 Task: Open settings.json of the ports attribute.
Action: Mouse moved to (68, 477)
Screenshot: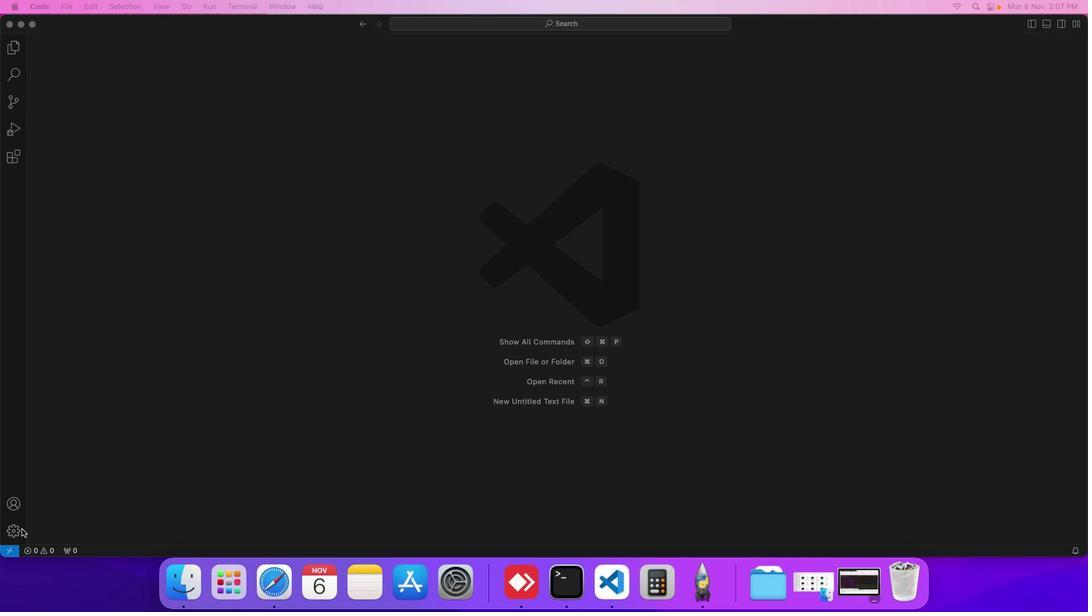 
Action: Mouse pressed left at (68, 477)
Screenshot: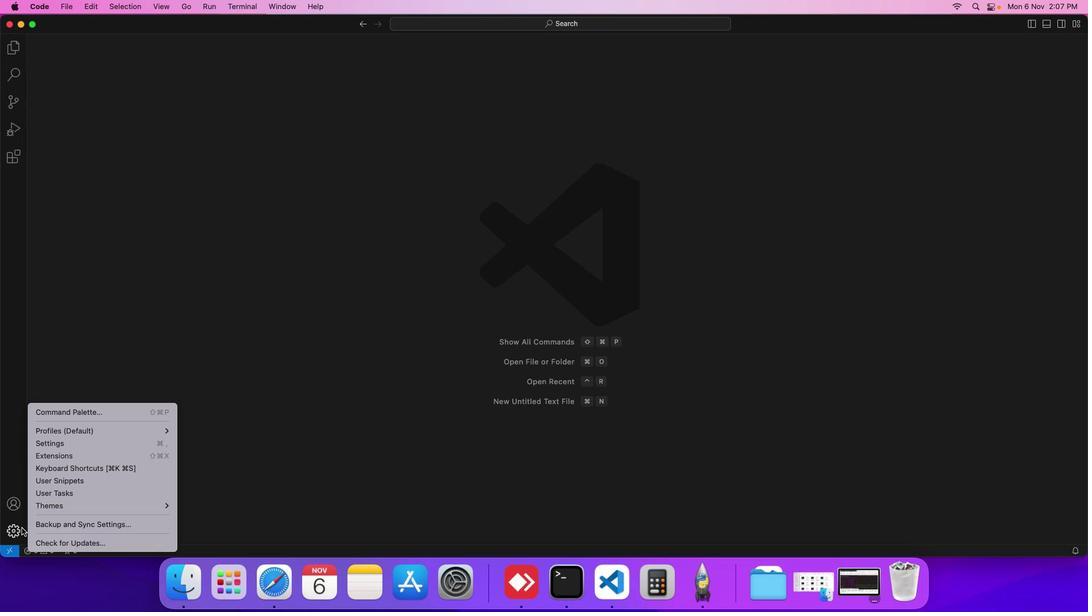
Action: Mouse moved to (91, 409)
Screenshot: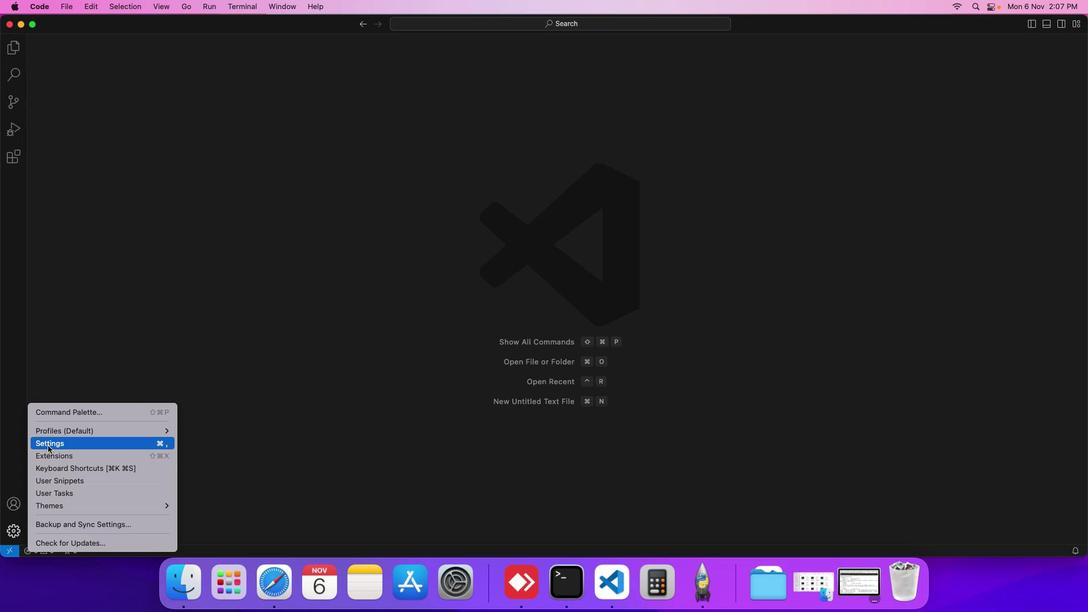 
Action: Mouse pressed left at (91, 409)
Screenshot: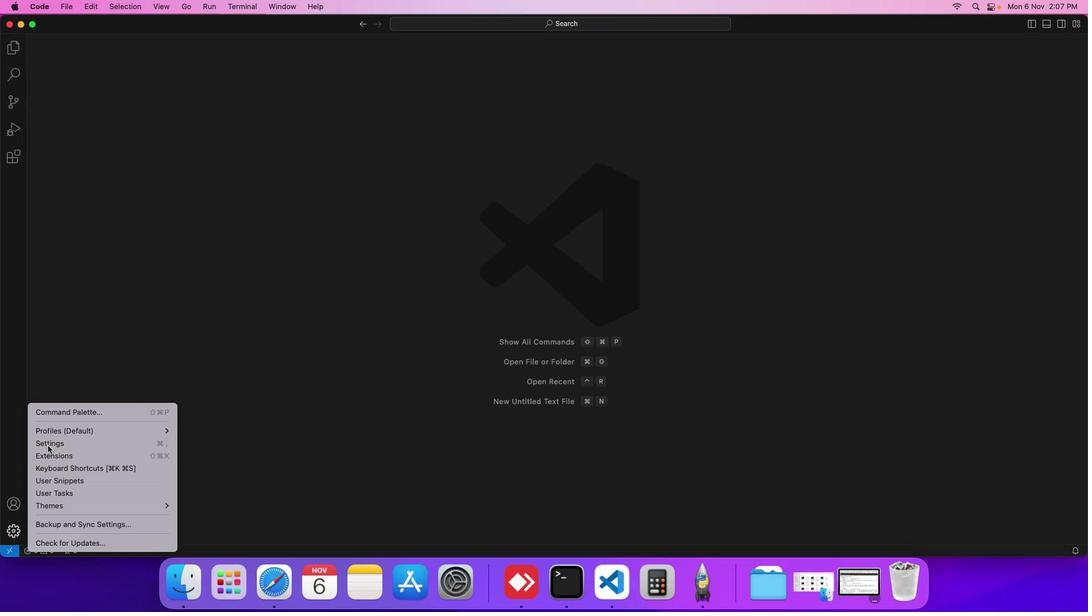 
Action: Mouse moved to (285, 178)
Screenshot: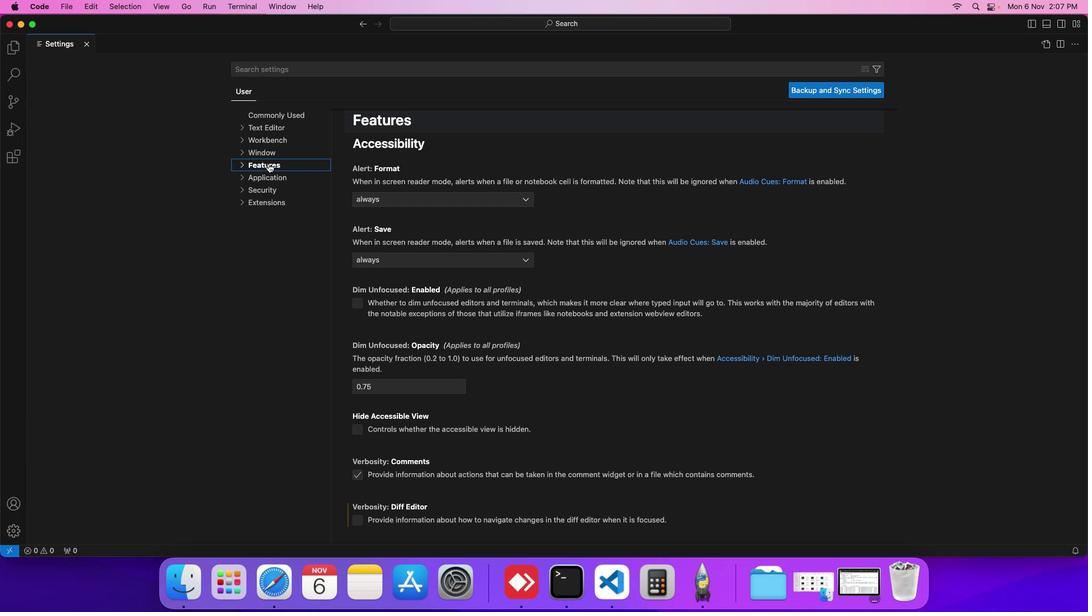 
Action: Mouse pressed left at (285, 178)
Screenshot: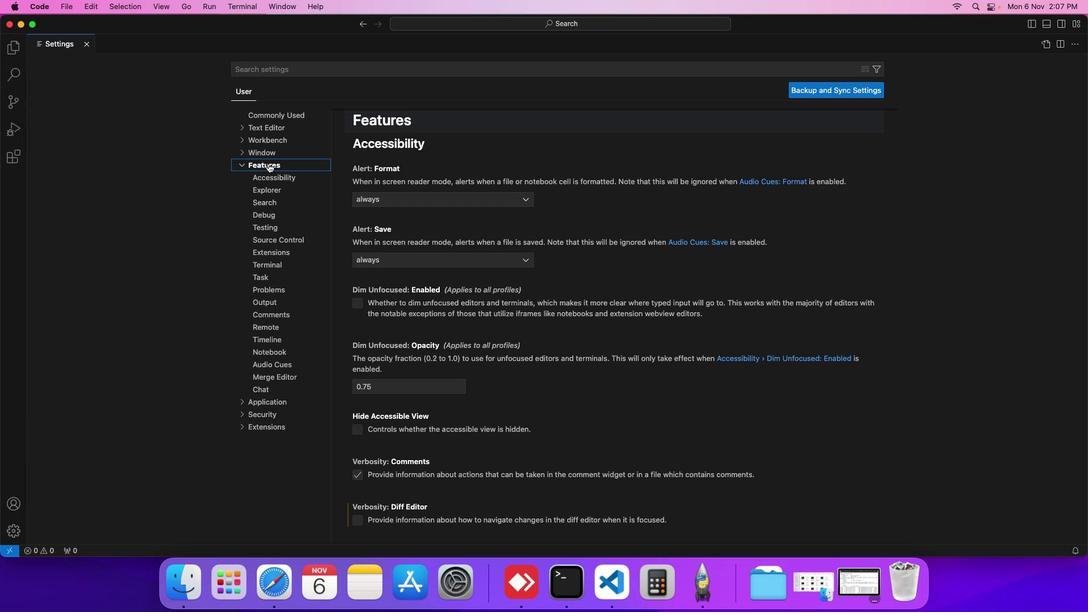 
Action: Mouse moved to (289, 314)
Screenshot: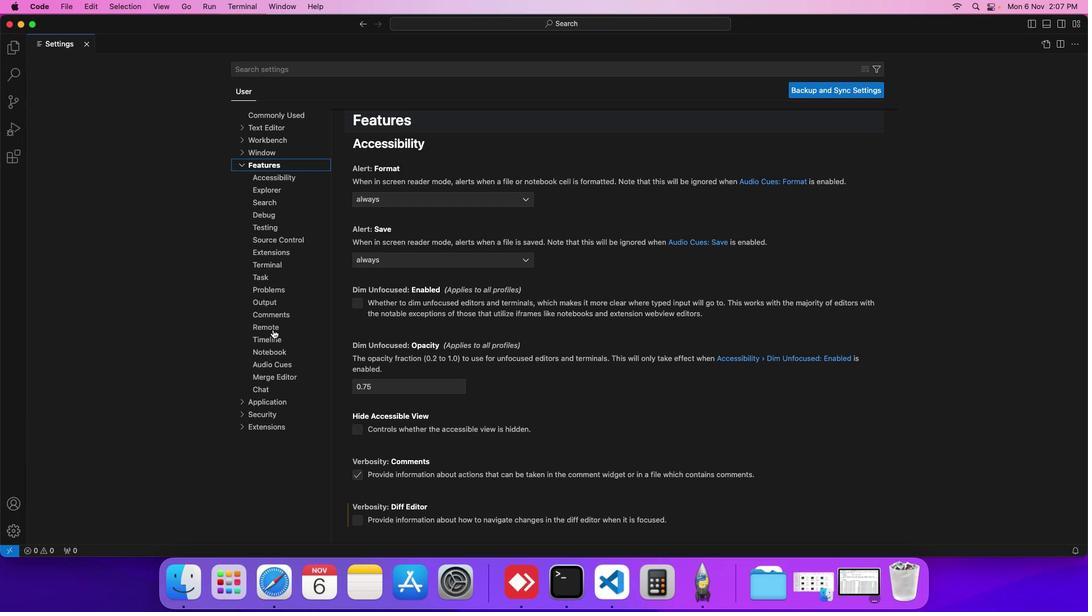 
Action: Mouse pressed left at (289, 314)
Screenshot: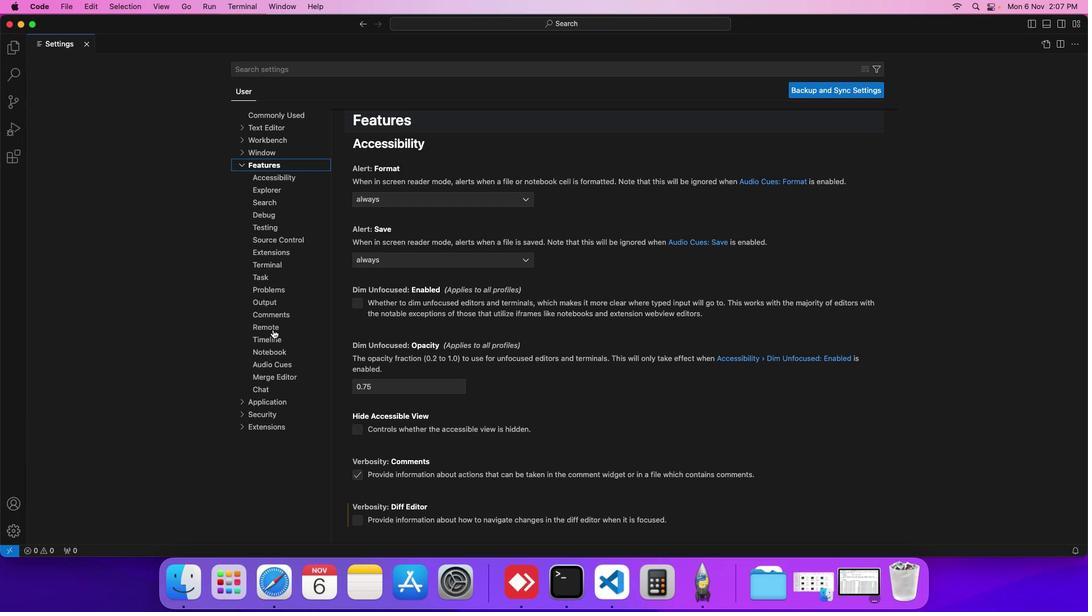 
Action: Mouse moved to (329, 327)
Screenshot: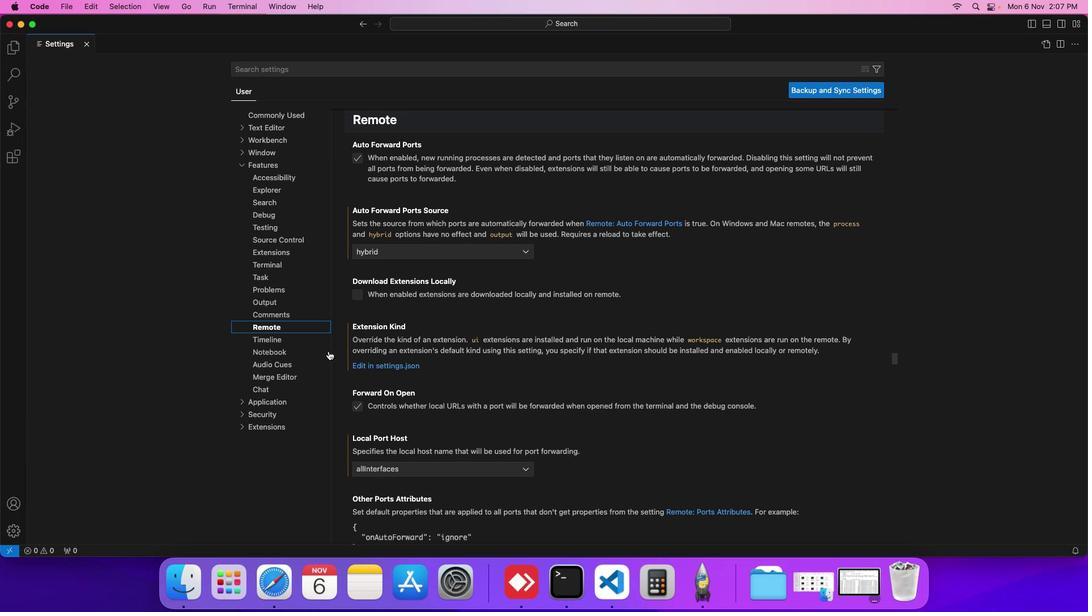 
Action: Mouse scrolled (329, 327) with delta (49, 43)
Screenshot: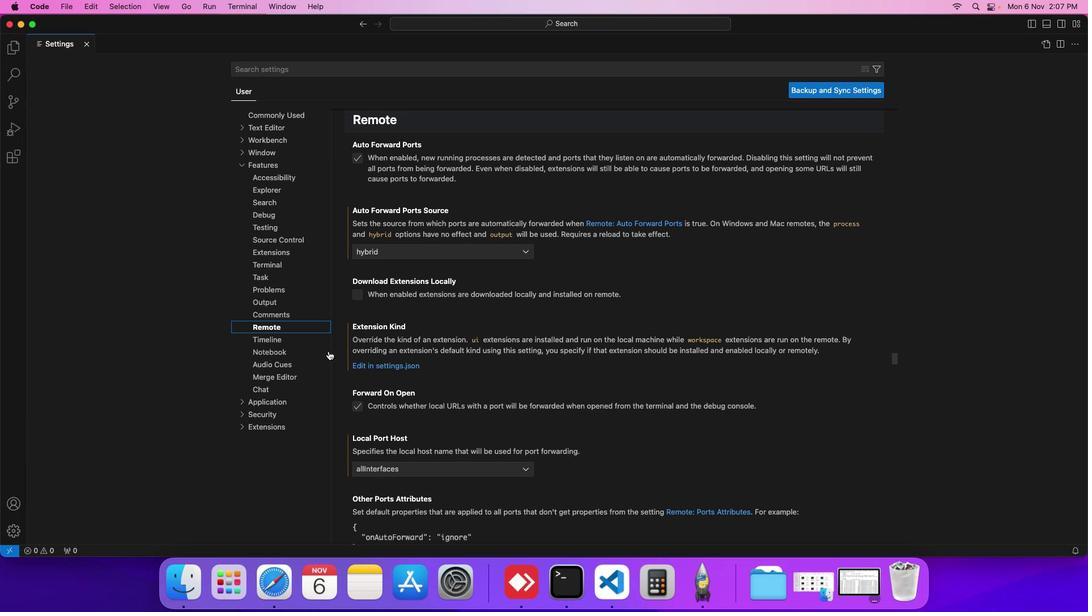 
Action: Mouse moved to (337, 332)
Screenshot: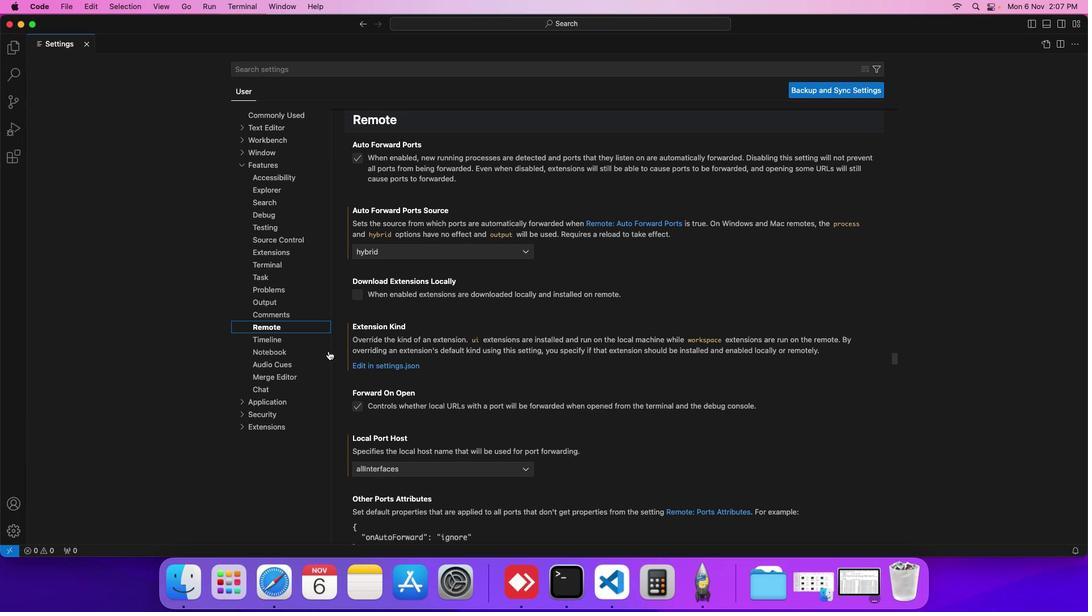 
Action: Mouse scrolled (337, 332) with delta (49, 43)
Screenshot: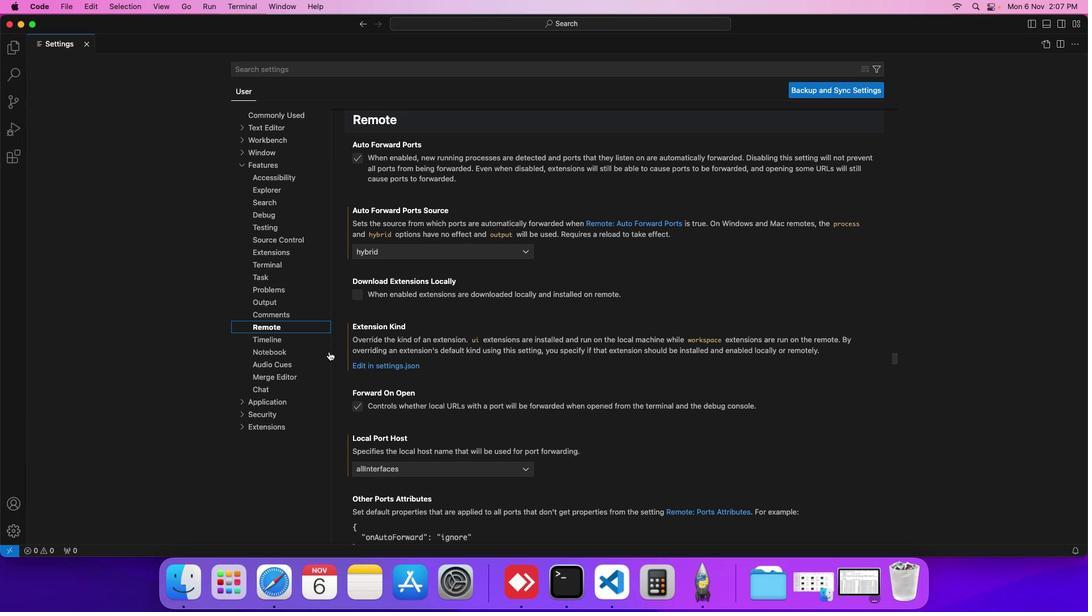 
Action: Mouse scrolled (337, 332) with delta (49, 43)
Screenshot: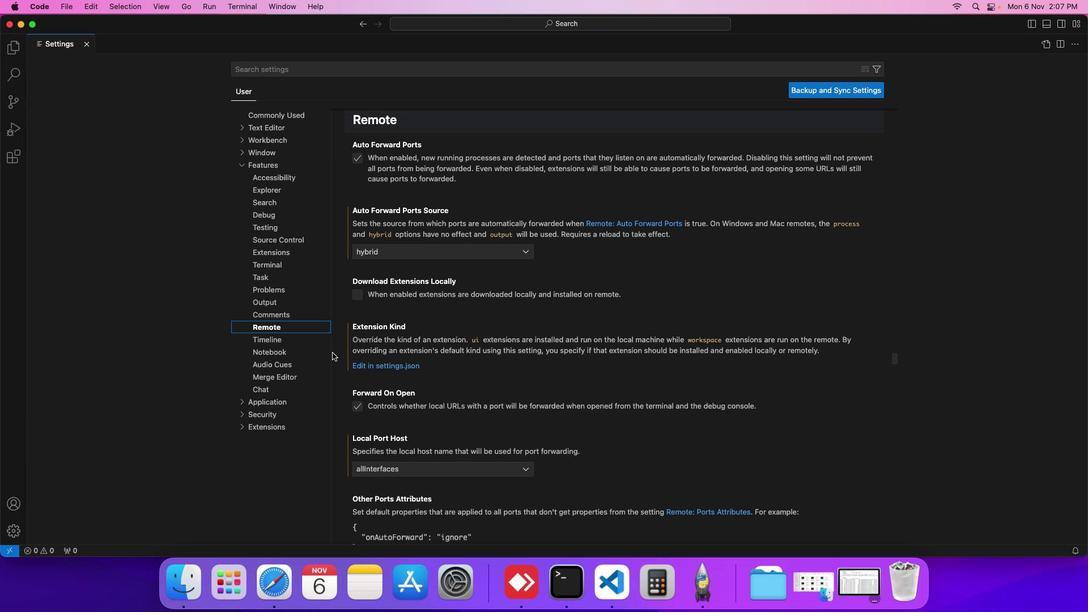 
Action: Mouse moved to (362, 336)
Screenshot: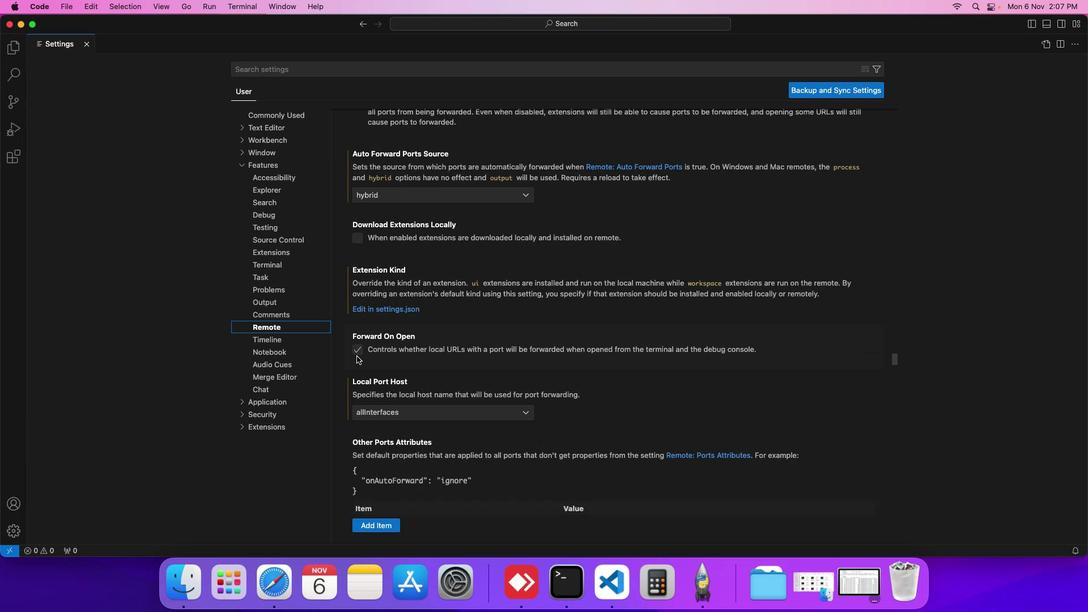 
Action: Mouse scrolled (362, 336) with delta (49, 43)
Screenshot: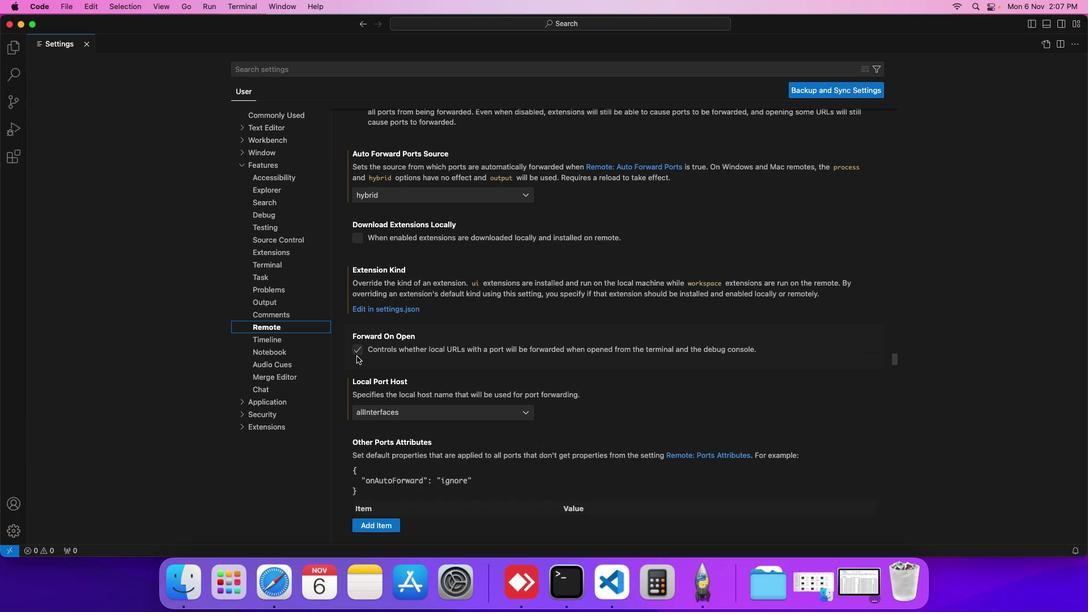 
Action: Mouse scrolled (362, 336) with delta (49, 43)
Screenshot: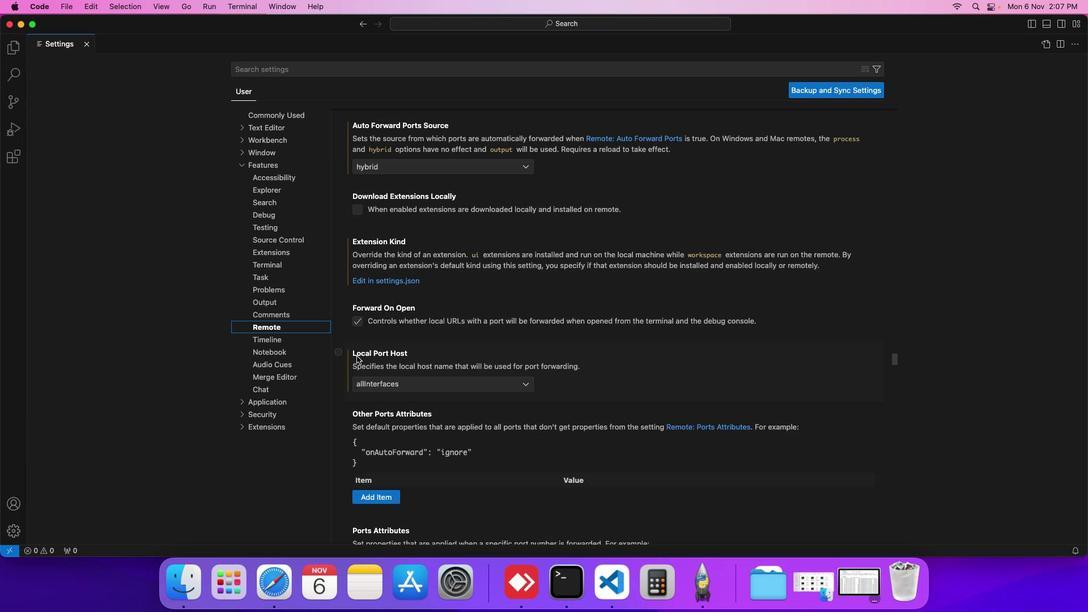 
Action: Mouse scrolled (362, 336) with delta (49, 43)
Screenshot: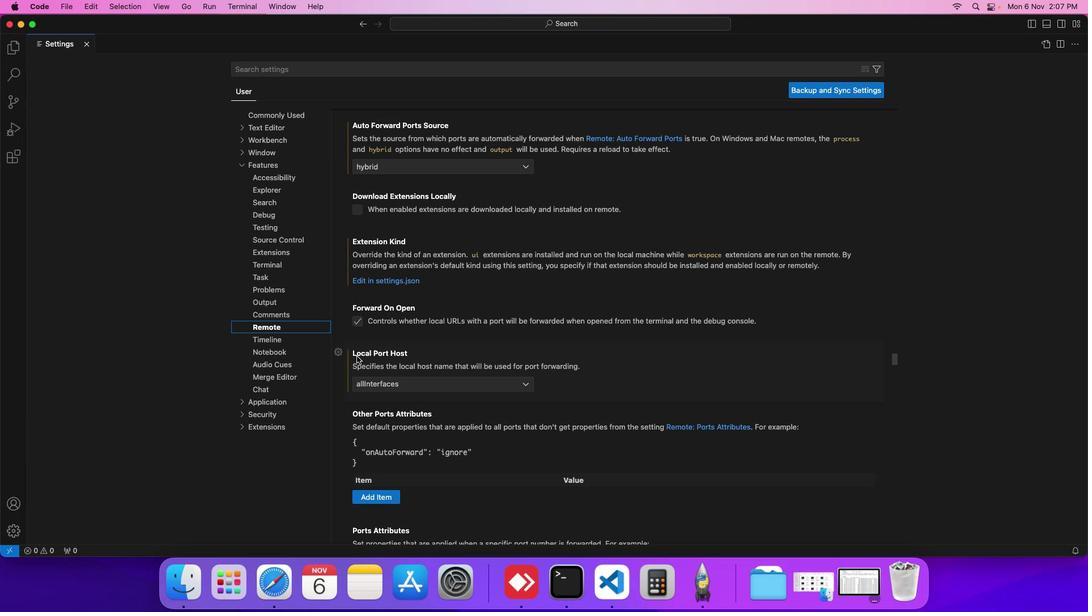 
Action: Mouse moved to (362, 336)
Screenshot: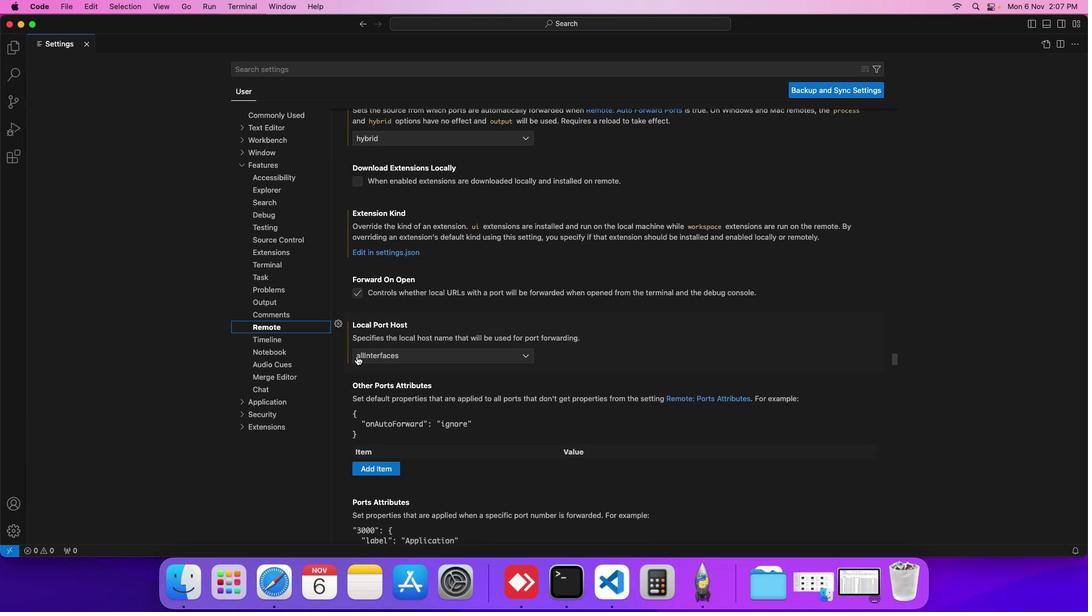 
Action: Mouse scrolled (362, 336) with delta (49, 43)
Screenshot: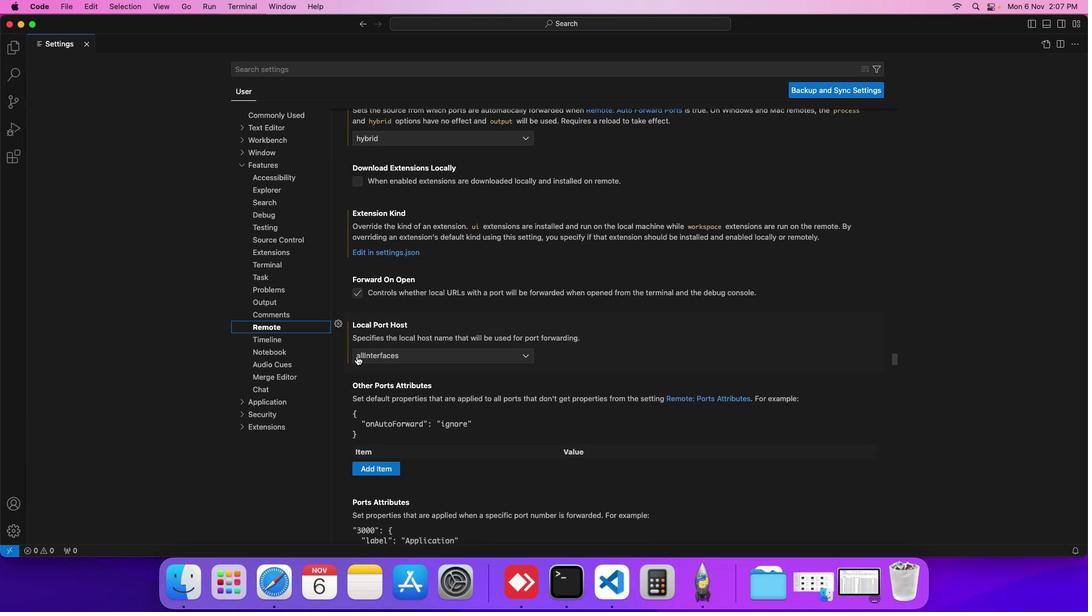 
Action: Mouse moved to (362, 336)
Screenshot: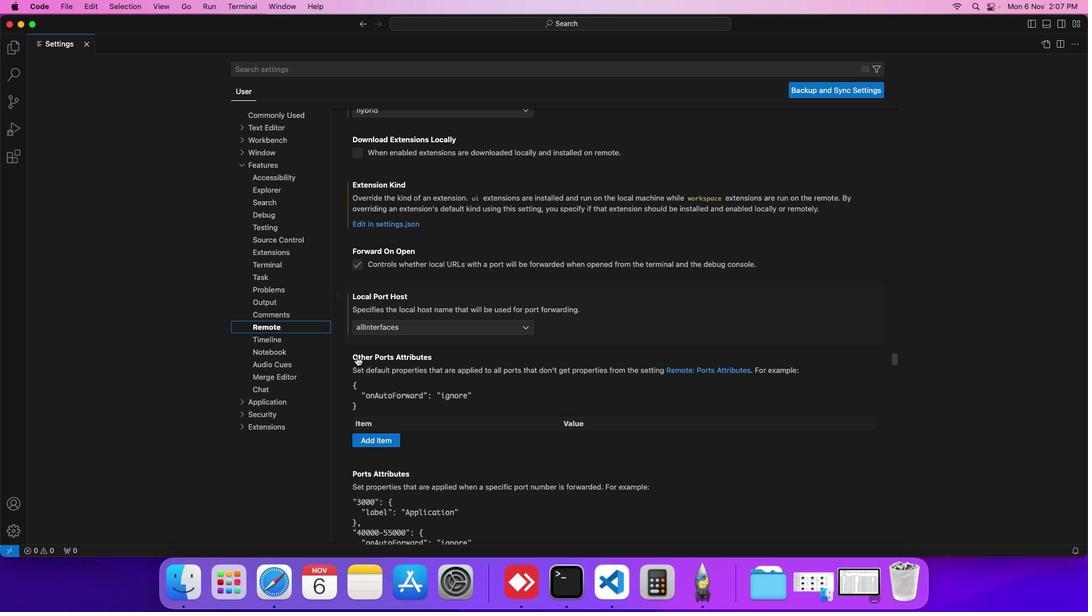 
Action: Mouse scrolled (362, 336) with delta (49, 43)
Screenshot: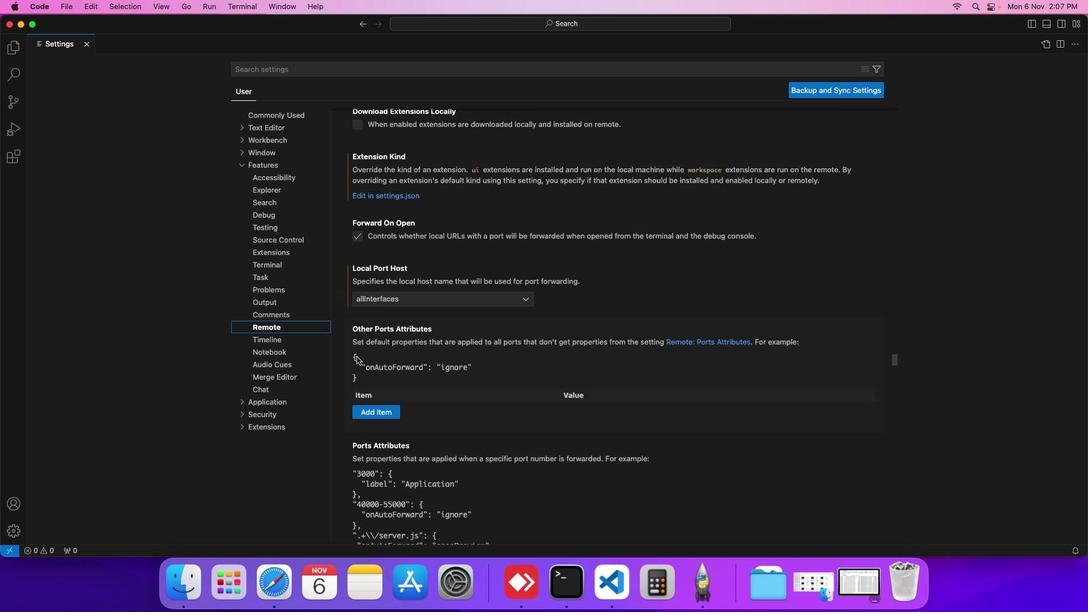 
Action: Mouse scrolled (362, 336) with delta (49, 43)
Screenshot: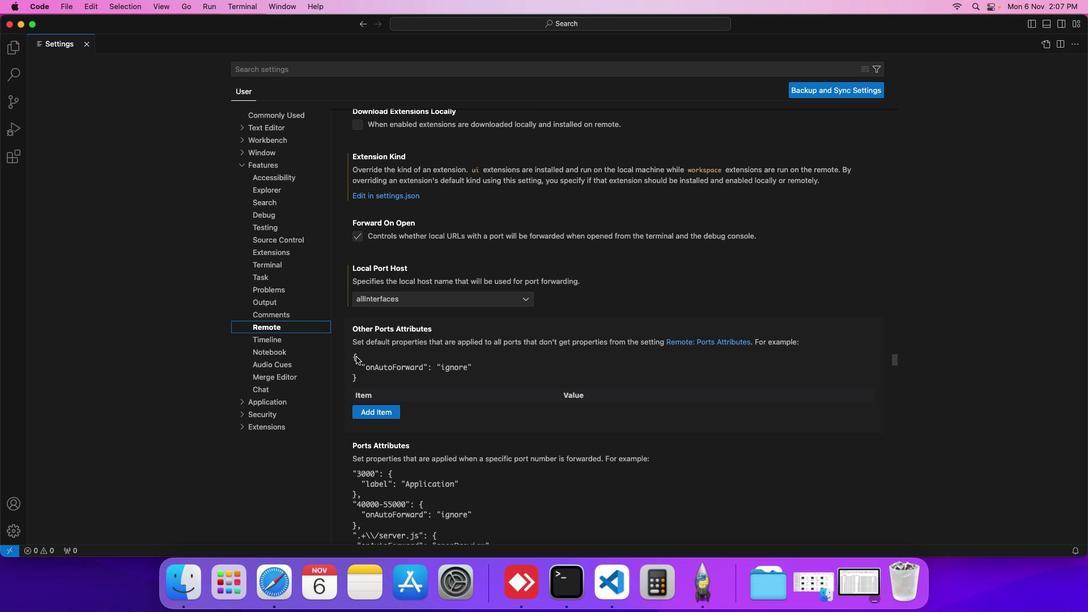 
Action: Mouse moved to (362, 336)
Screenshot: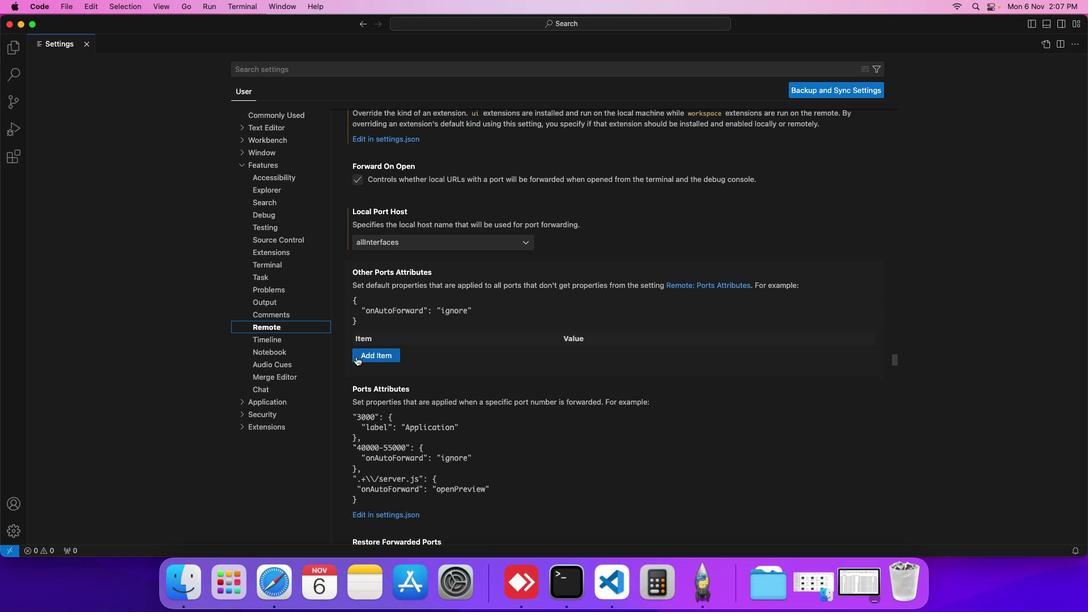 
Action: Mouse scrolled (362, 336) with delta (49, 43)
Screenshot: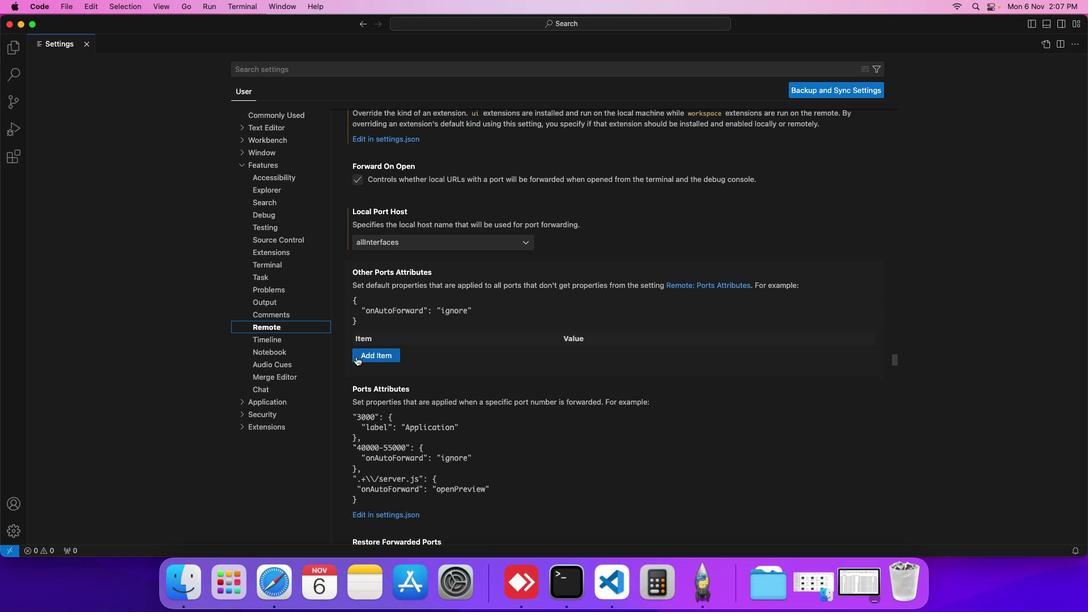 
Action: Mouse scrolled (362, 336) with delta (49, 43)
Screenshot: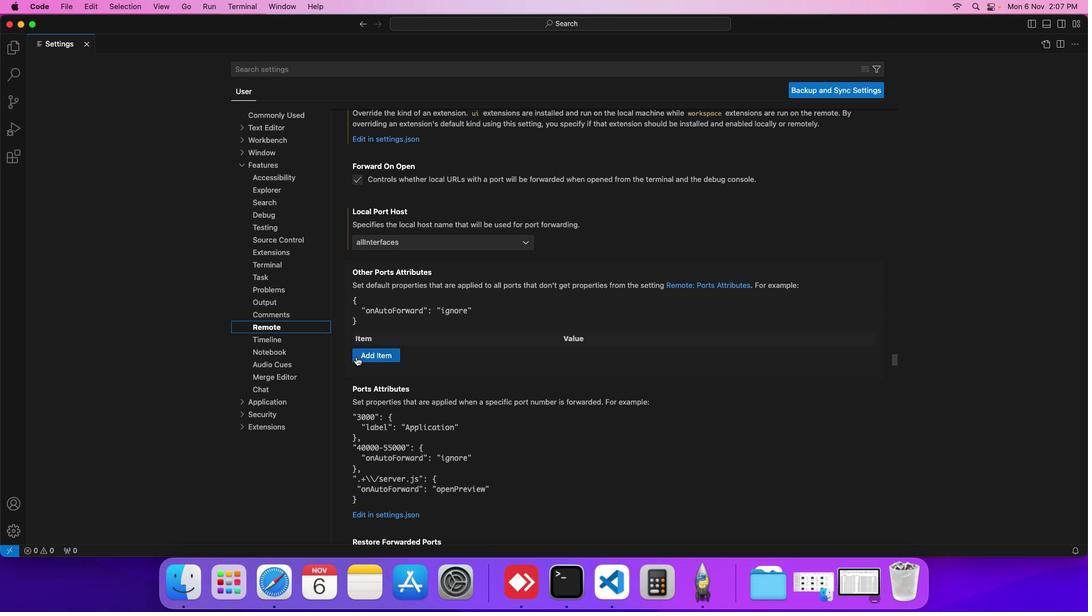 
Action: Mouse scrolled (362, 336) with delta (49, 43)
Screenshot: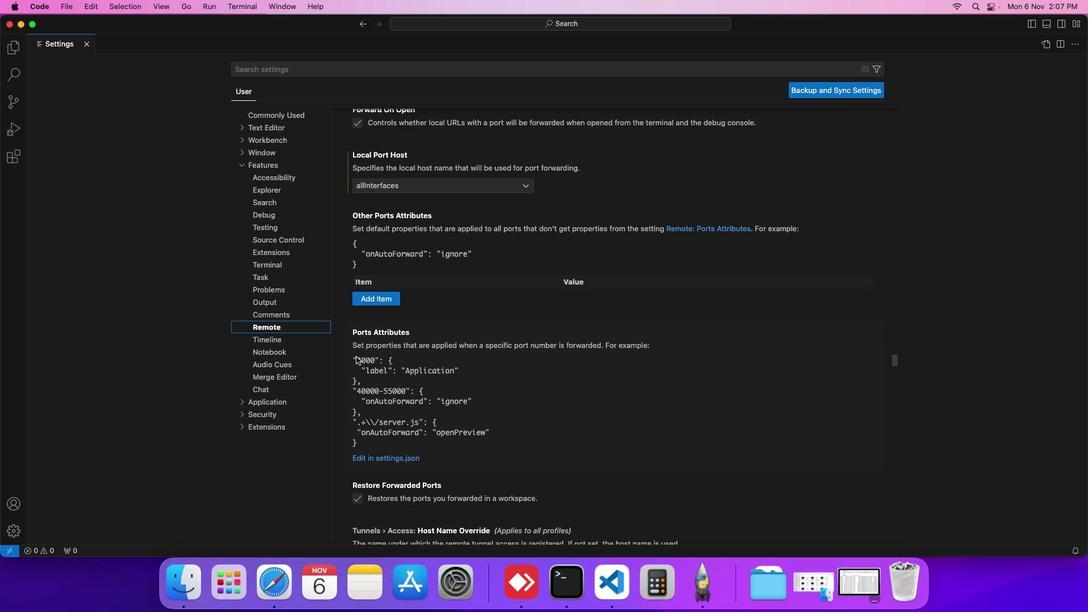 
Action: Mouse scrolled (362, 336) with delta (49, 43)
Screenshot: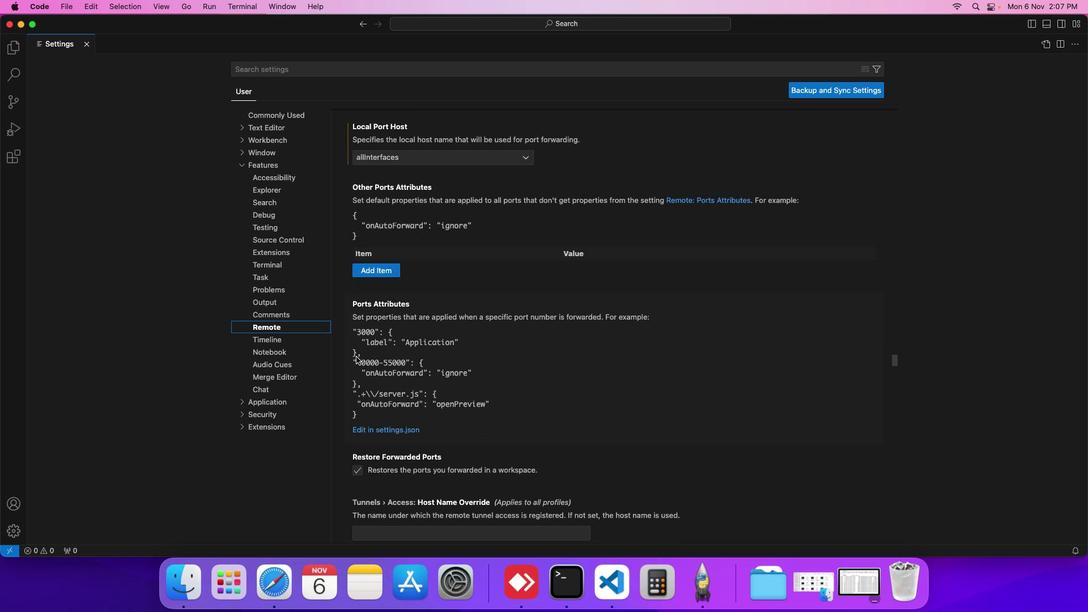 
Action: Mouse scrolled (362, 336) with delta (49, 43)
Screenshot: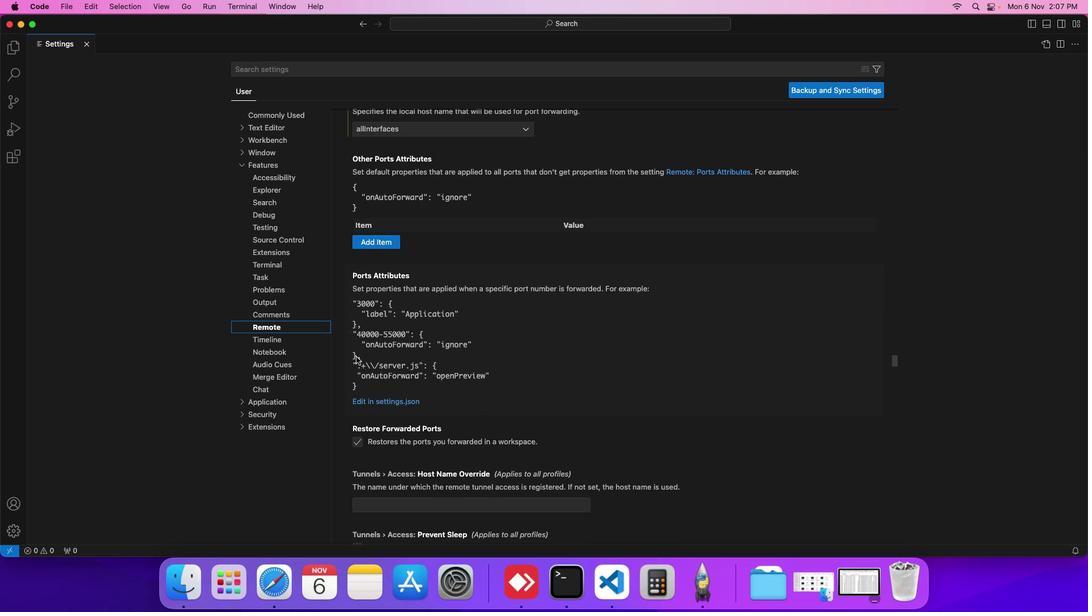 
Action: Mouse scrolled (362, 336) with delta (49, 43)
Screenshot: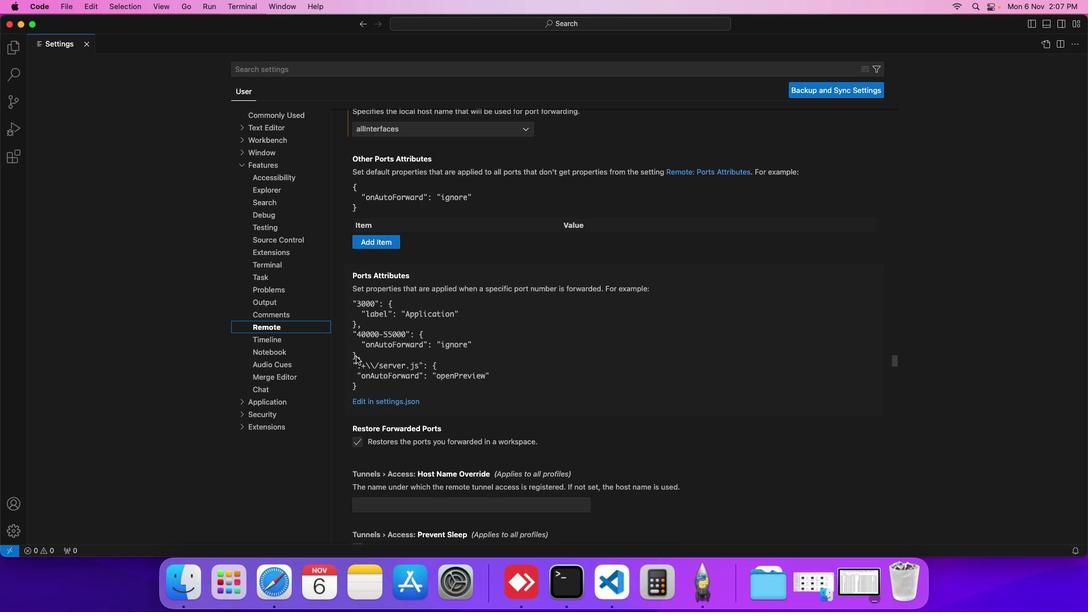 
Action: Mouse scrolled (362, 336) with delta (49, 43)
Screenshot: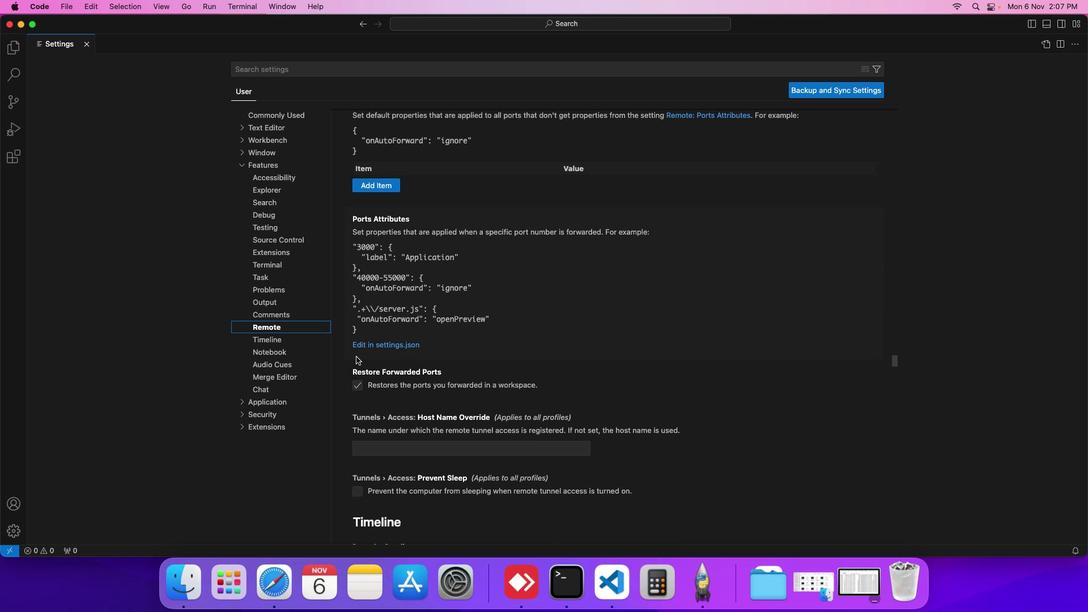 
Action: Mouse scrolled (362, 336) with delta (49, 43)
Screenshot: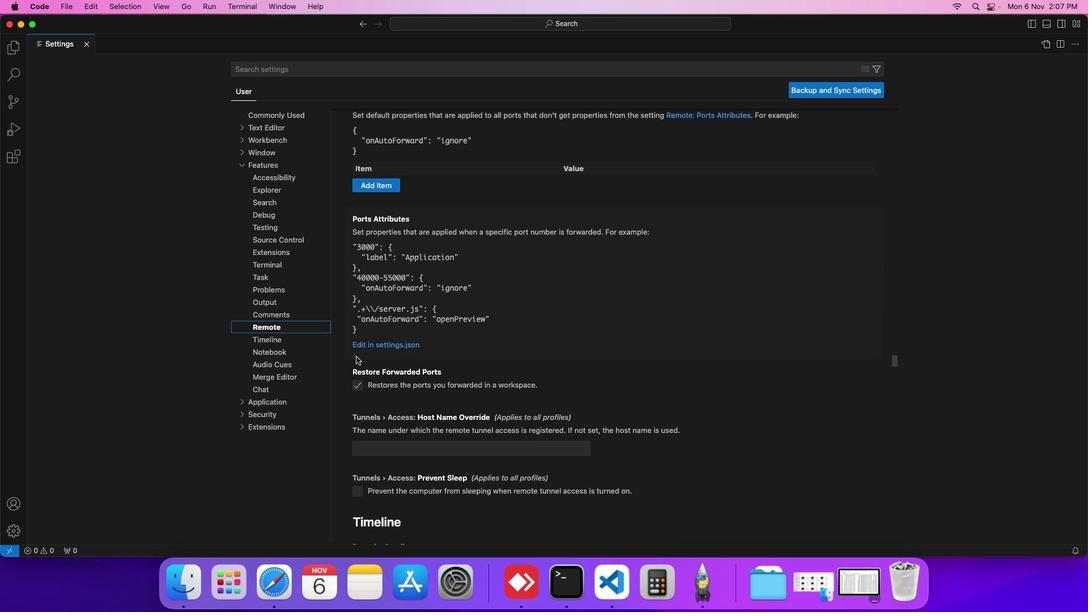 
Action: Mouse scrolled (362, 336) with delta (49, 43)
Screenshot: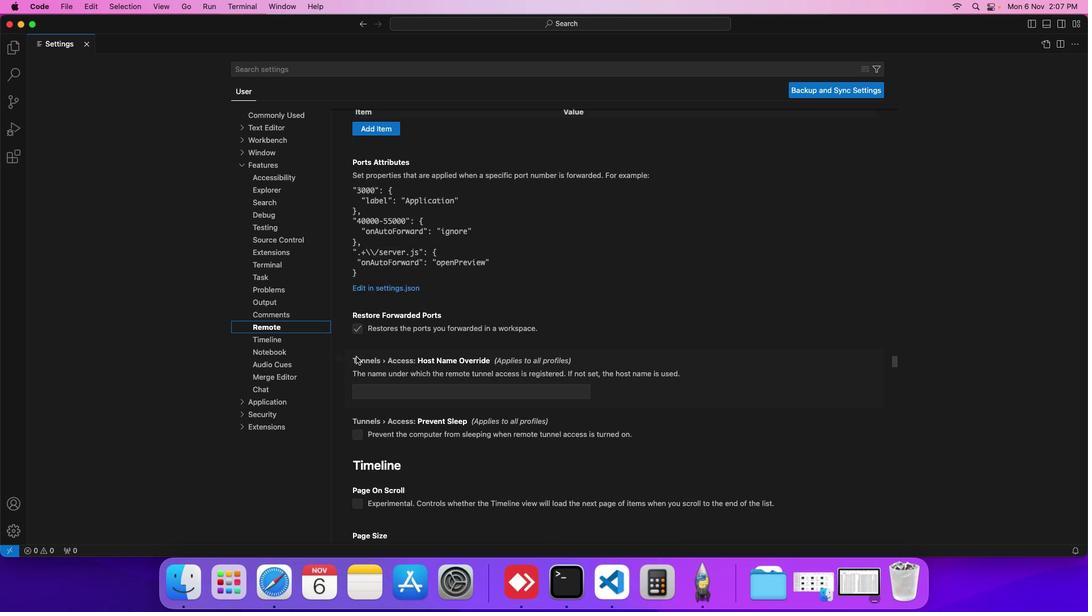 
Action: Mouse scrolled (362, 336) with delta (49, 43)
Screenshot: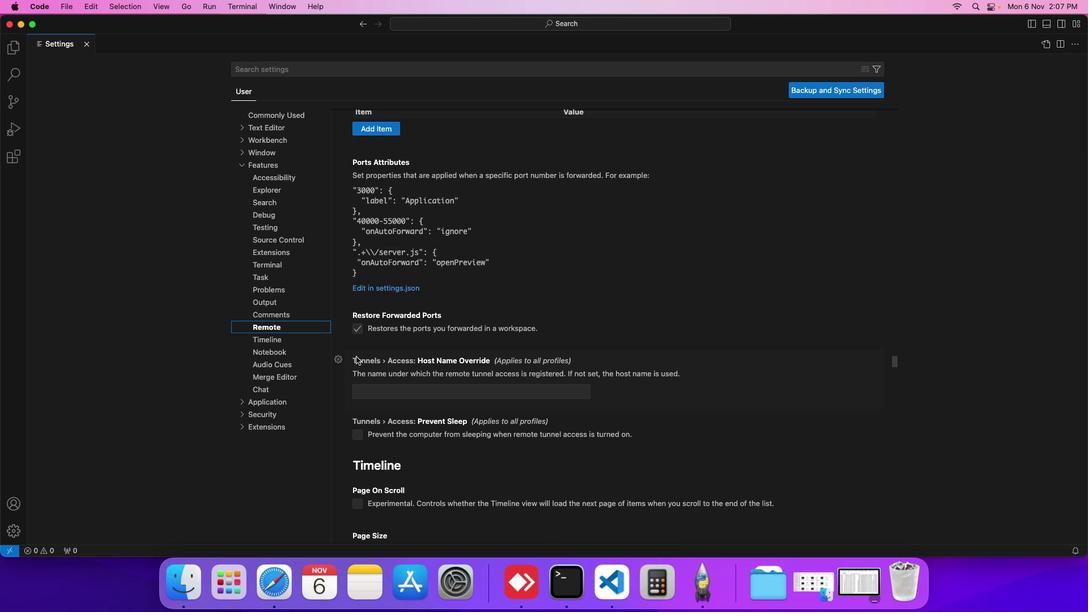 
Action: Mouse moved to (380, 280)
Screenshot: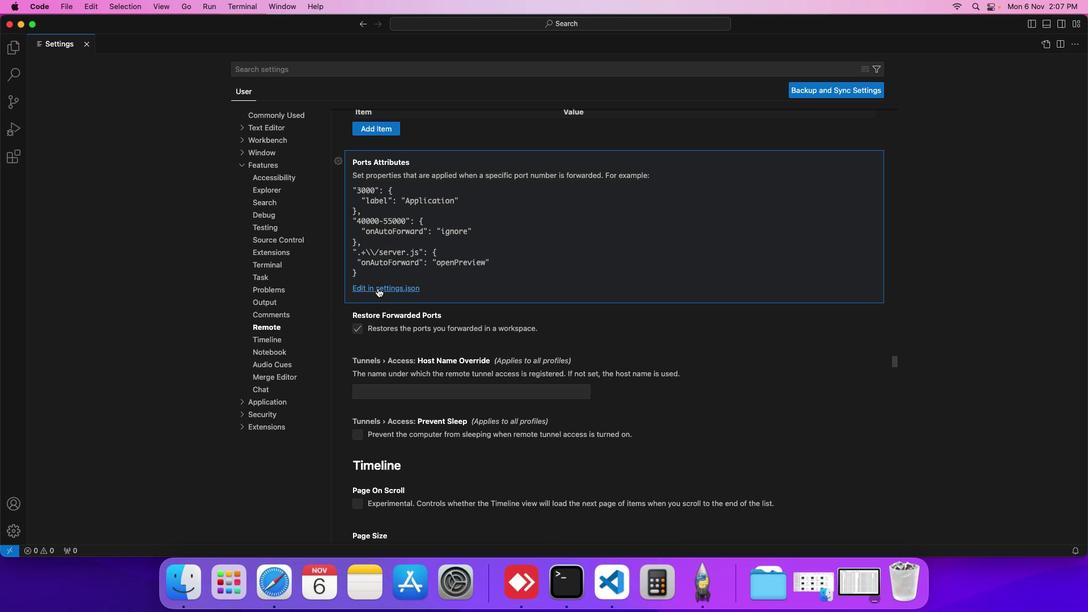 
Action: Mouse pressed left at (380, 280)
Screenshot: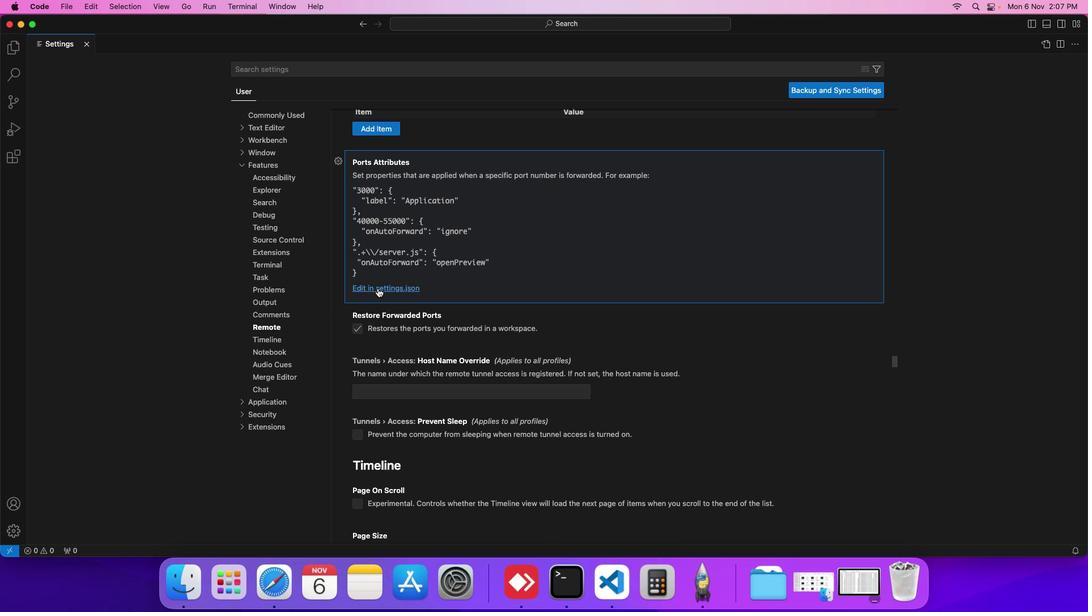 
Action: Mouse moved to (447, 276)
Screenshot: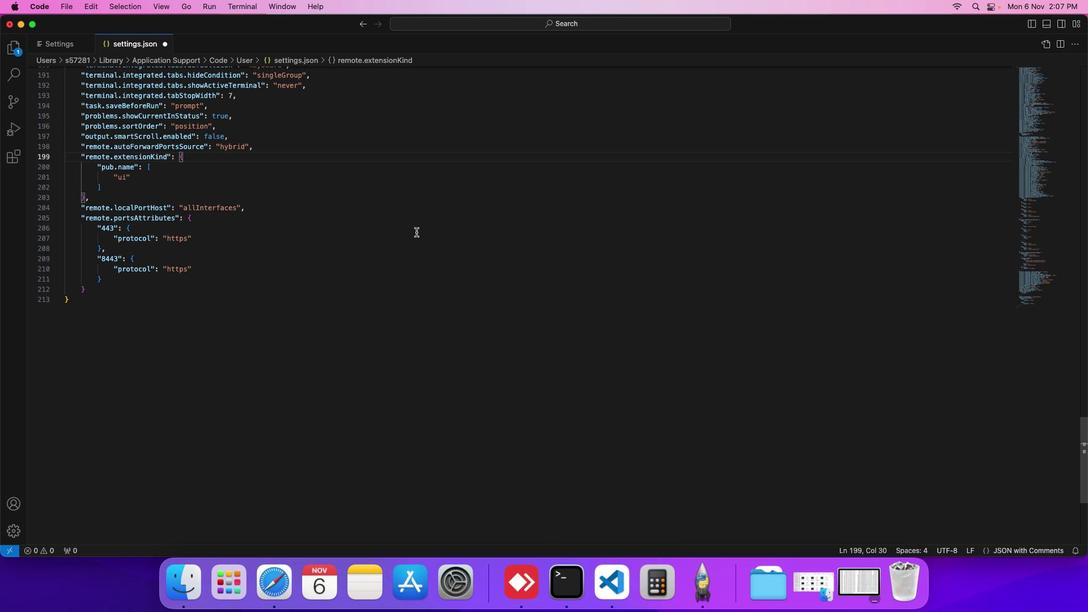 
